 Task: Change the board title to "Presentation of Design Concepts".
Action: Mouse moved to (298, 76)
Screenshot: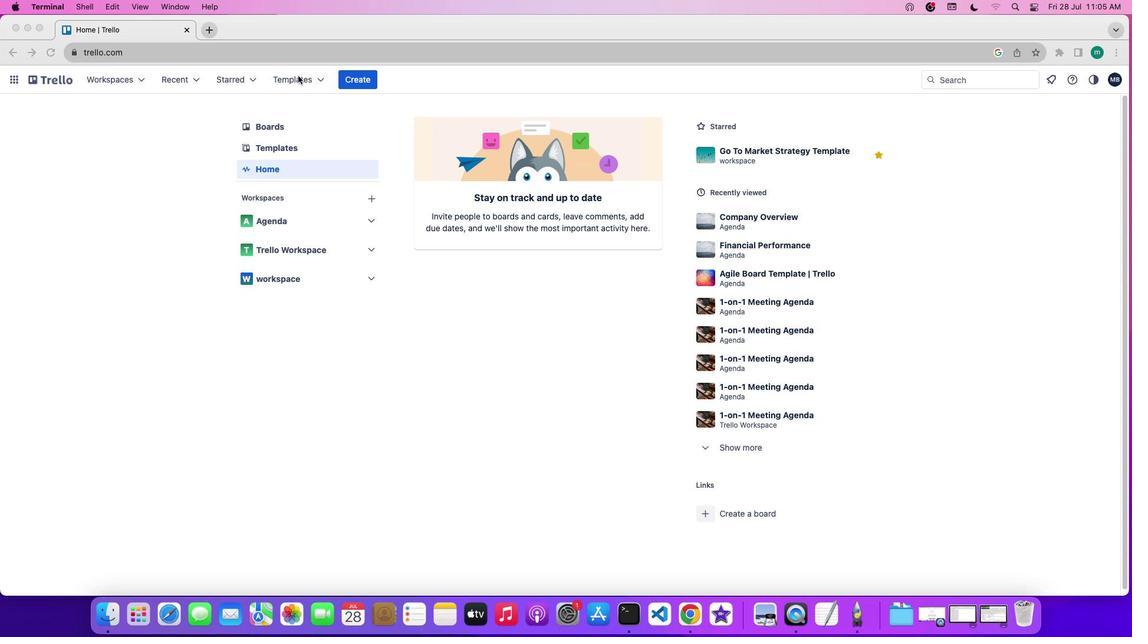 
Action: Mouse pressed left at (298, 76)
Screenshot: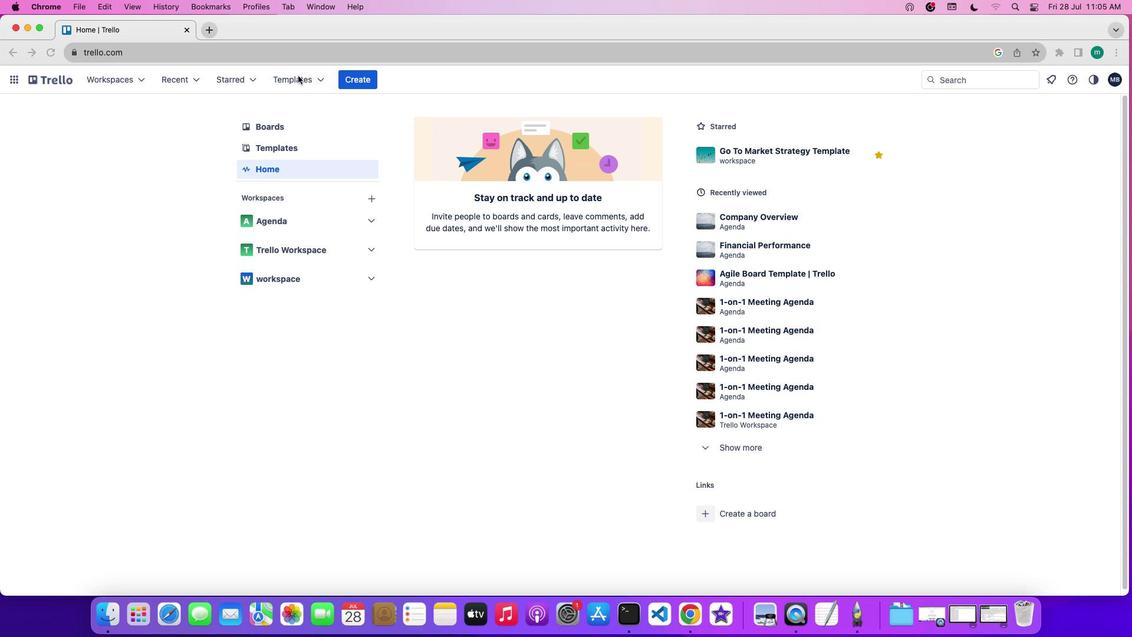 
Action: Mouse pressed left at (298, 76)
Screenshot: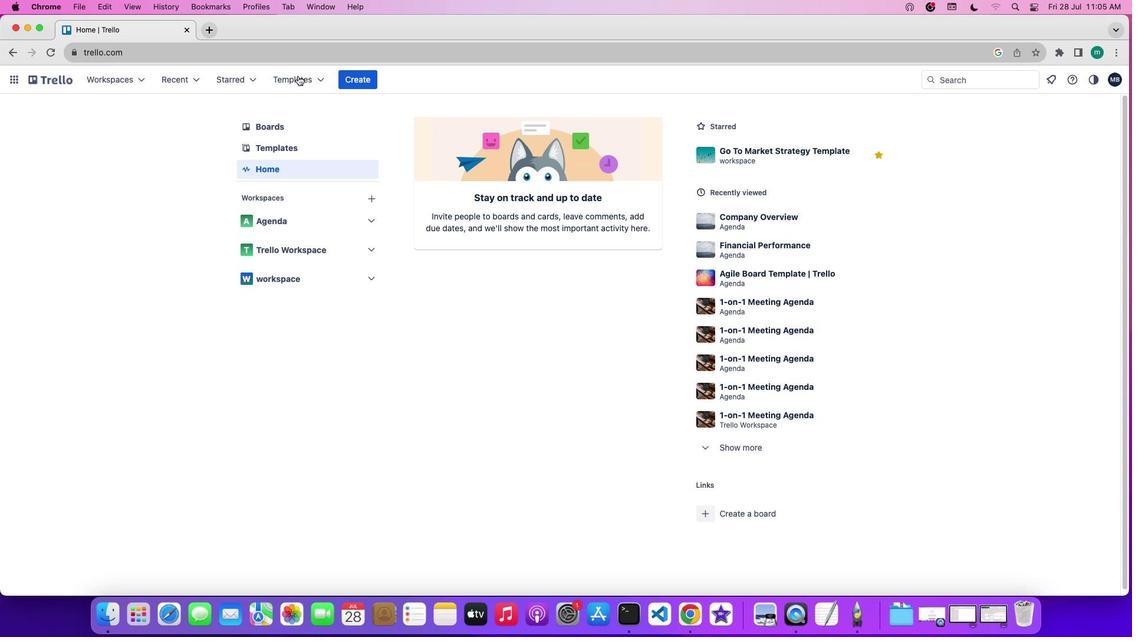 
Action: Mouse moved to (298, 76)
Screenshot: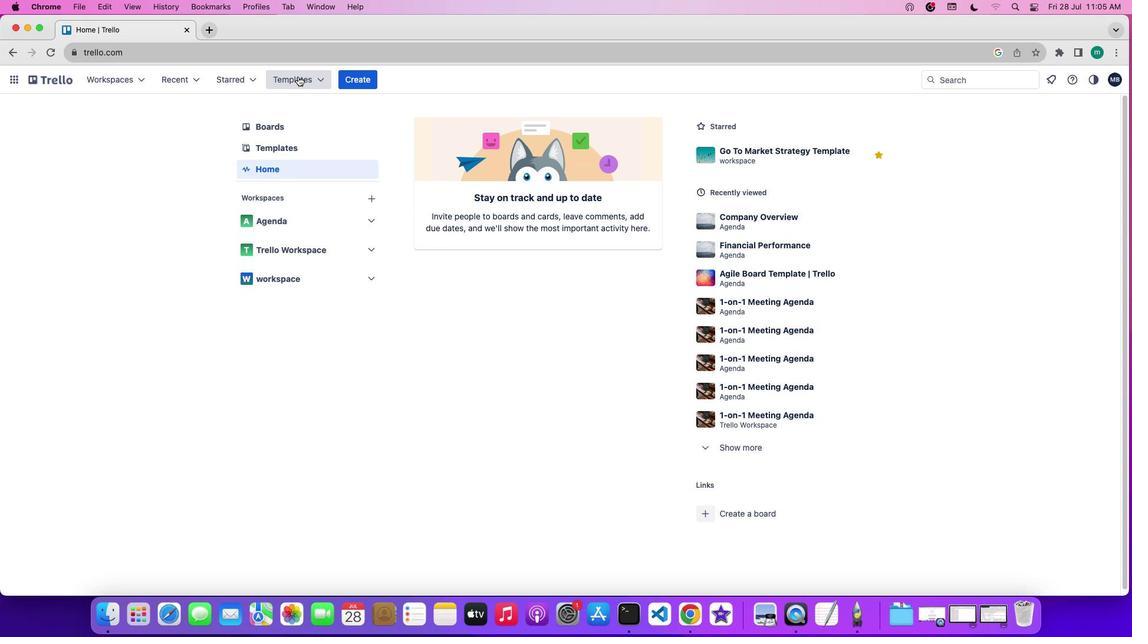 
Action: Mouse pressed left at (298, 76)
Screenshot: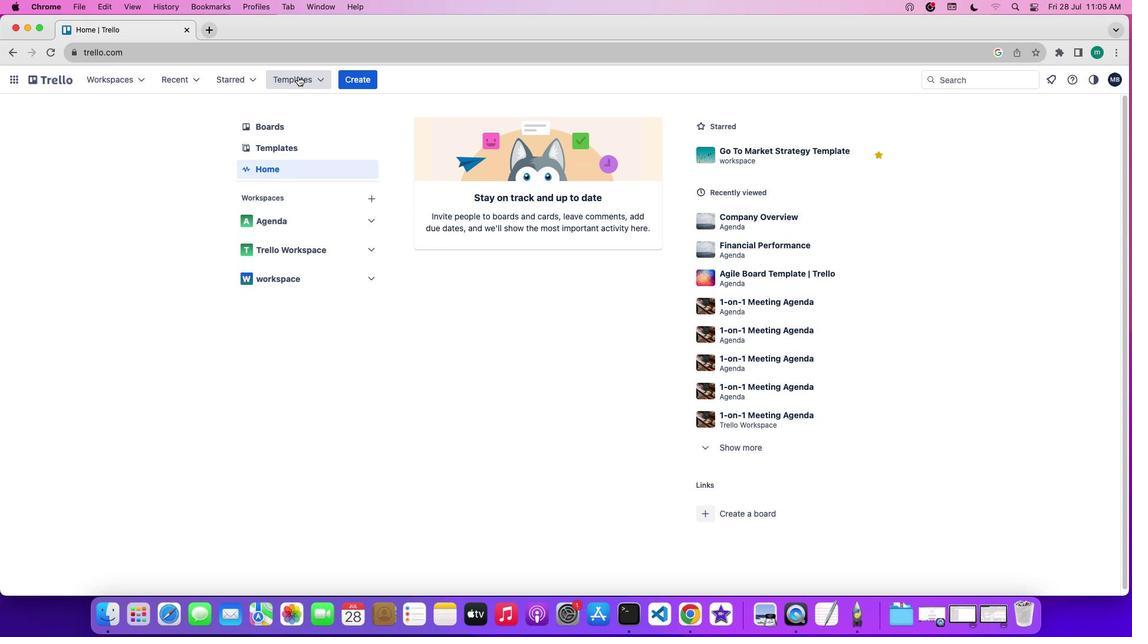 
Action: Mouse moved to (310, 207)
Screenshot: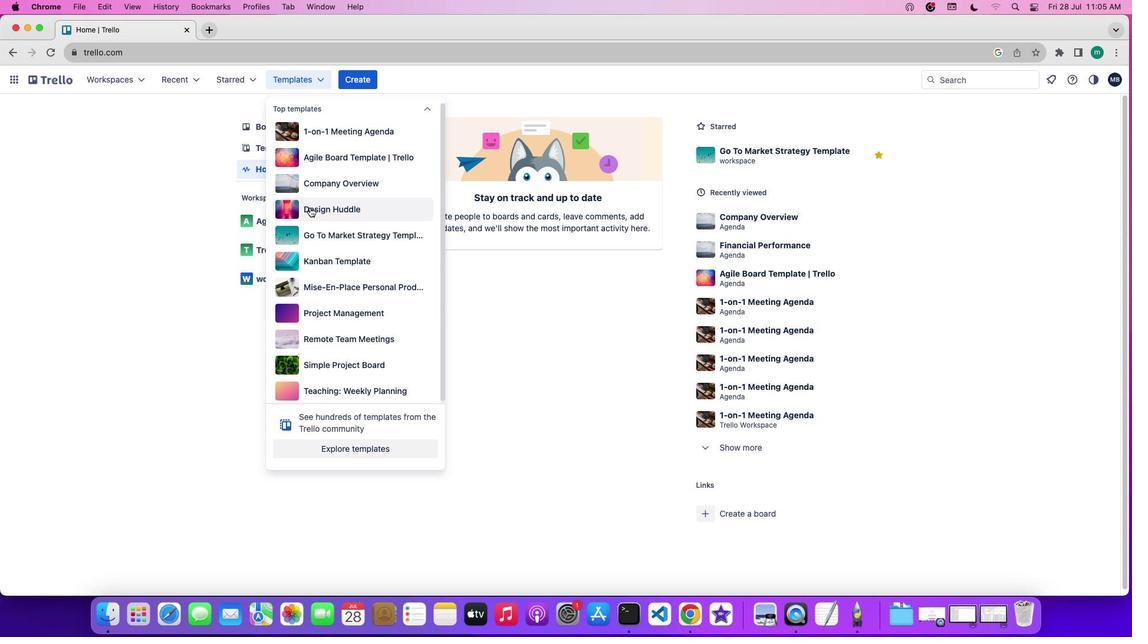 
Action: Mouse pressed left at (310, 207)
Screenshot: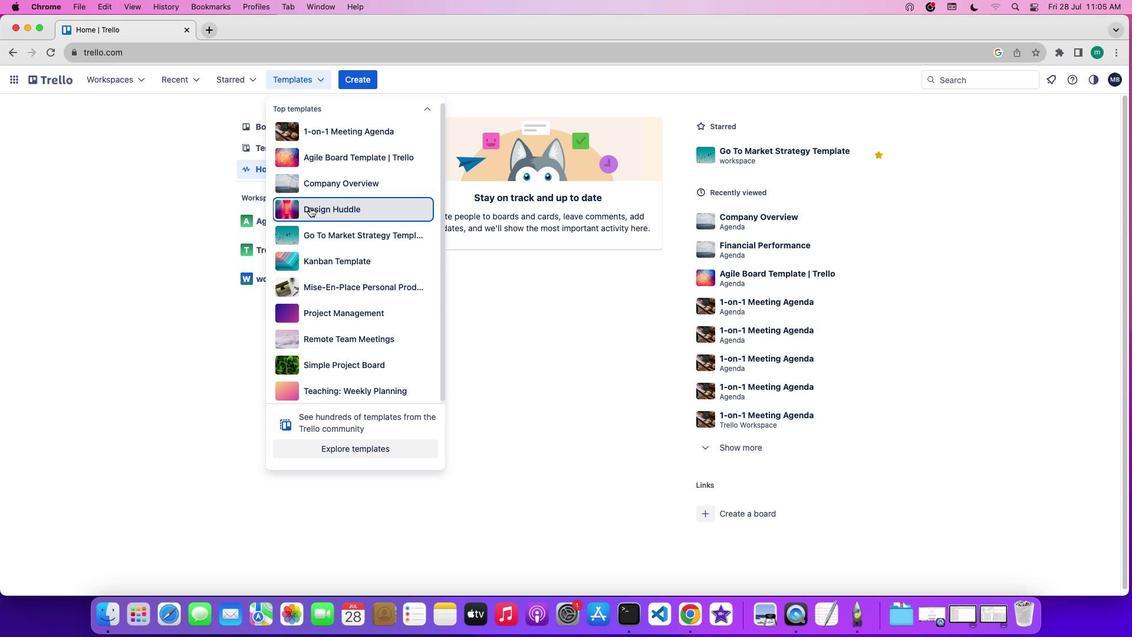 
Action: Mouse moved to (344, 220)
Screenshot: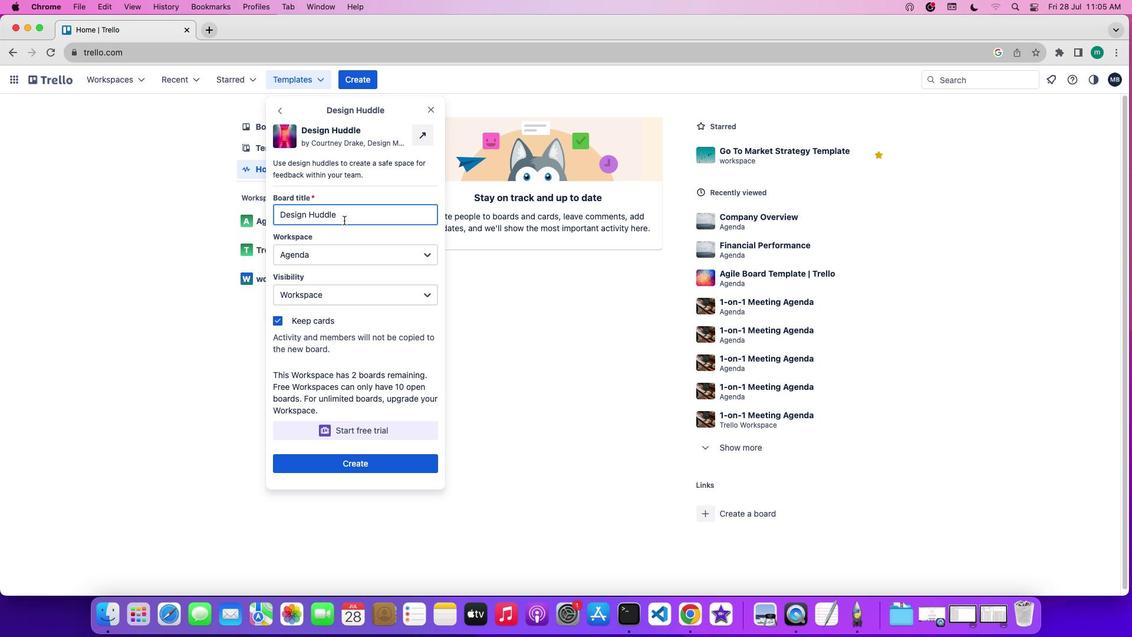 
Action: Key pressed Key.backspaceKey.backspaceKey.backspaceKey.backspaceKey.backspaceKey.backspaceKey.backspaceKey.backspaceKey.backspaceKey.backspaceKey.backspaceKey.backspaceKey.backspaceKey.backspaceKey.backspaceKey.backspaceKey.backspaceKey.backspaceKey.backspaceKey.backspaceKey.backspaceKey.backspaceKey.backspaceKey.backspaceKey.backspaceKey.backspaceKey.backspaceKey.backspaceKey.backspaceKey.backspaceKey.backspaceKey.backspaceKey.shift'P''r''e''s''e''n''t''a''t''i''o''n'Key.space'o''f'Key.spaceKey.shift'D''e''s''i''g''n'Key.spaceKey.shift'C''o''n''c''e''p''t''s'
Screenshot: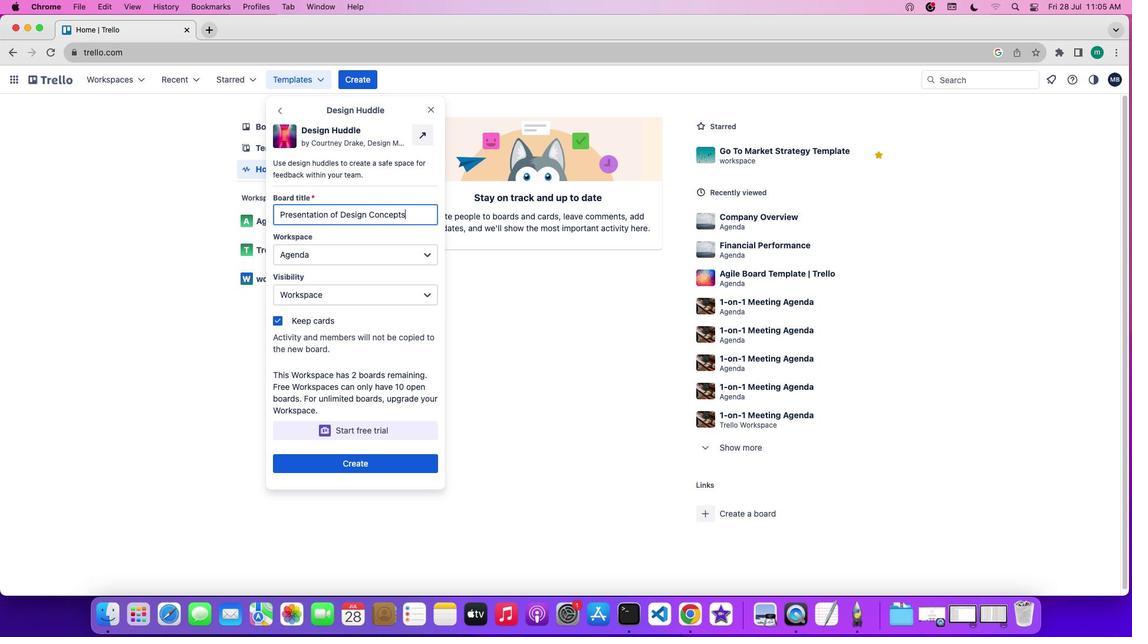 
Action: Mouse moved to (455, 325)
Screenshot: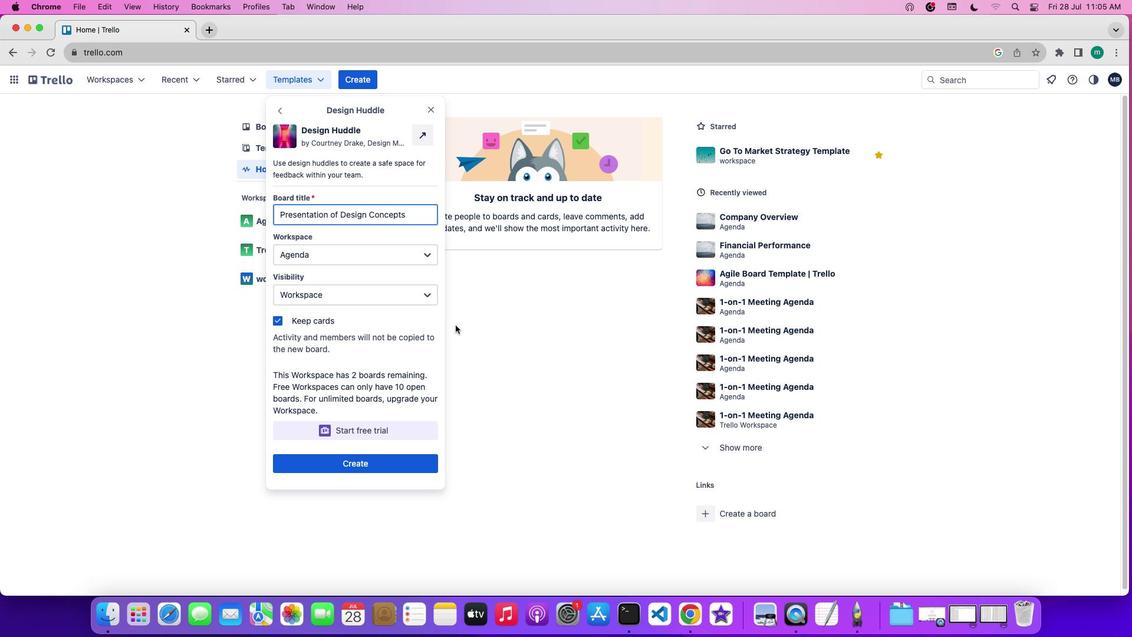
